 Task: Add an event with the title Second Training Session: Sales Techniques, date '2024/05/20', time 7:30 AM to 9:30 AMand add a description:  Regular check-ins and progress reviews will be scheduled to evaluate the employee's progress and provide ongoing feedback. These discussions will allow for adjustments to the action plan if needed and provide encouragement and support to the employee.Select event color  Lavender . Add location for the event as: 321 Atlantis The Palm, Dubai, UAE, logged in from the account softage.6@softage.netand send the event invitation to softage.4@softage.net and softage.5@softage.net. Set a reminder for the event Daily
Action: Mouse moved to (72, 91)
Screenshot: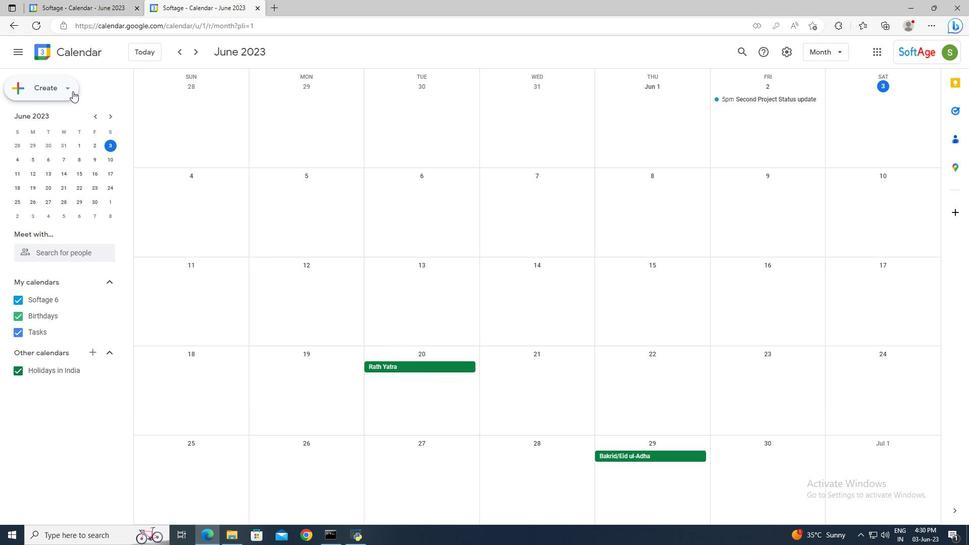 
Action: Mouse pressed left at (72, 91)
Screenshot: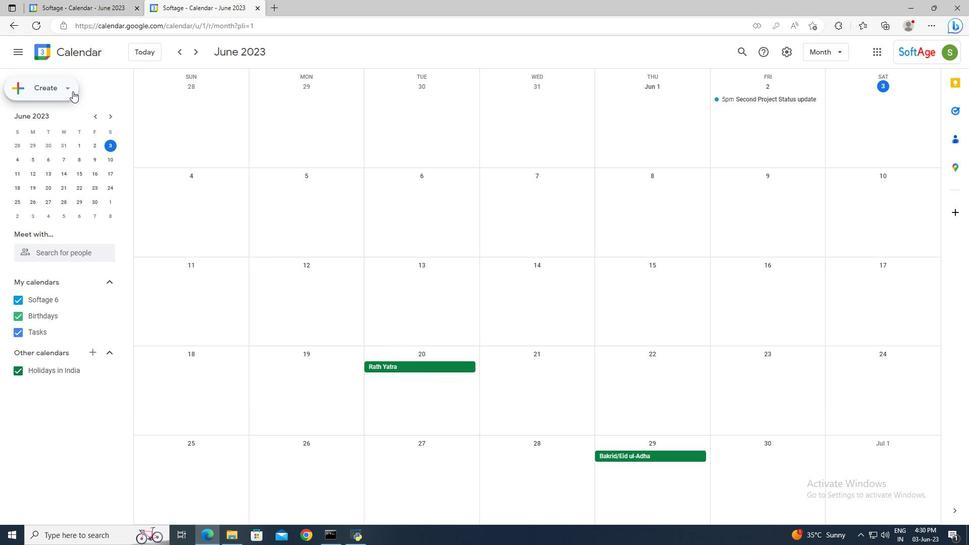 
Action: Mouse moved to (75, 114)
Screenshot: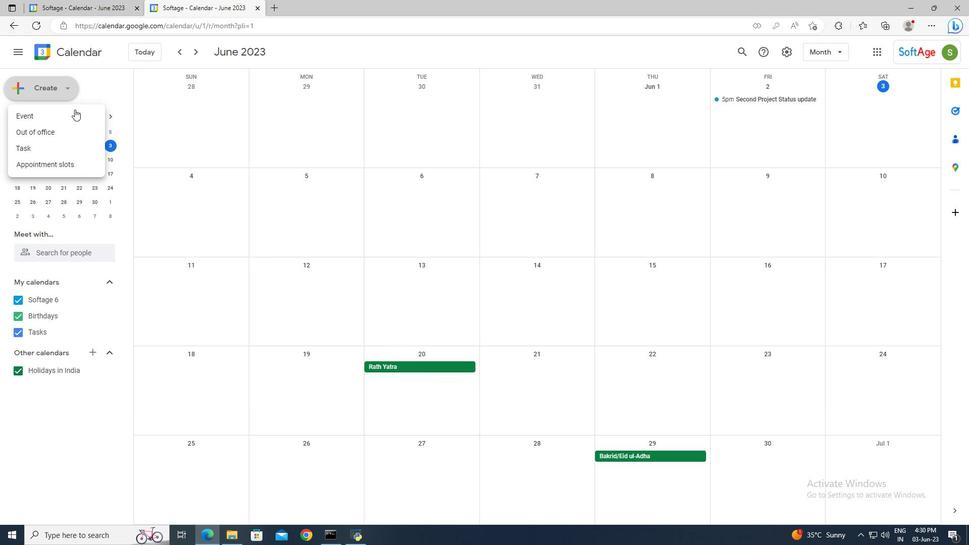
Action: Mouse pressed left at (75, 114)
Screenshot: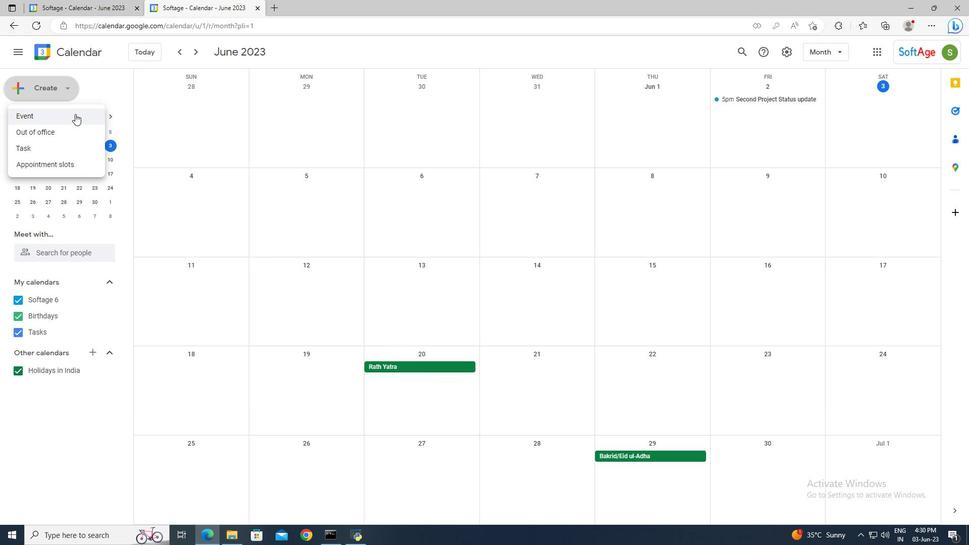 
Action: Mouse moved to (735, 340)
Screenshot: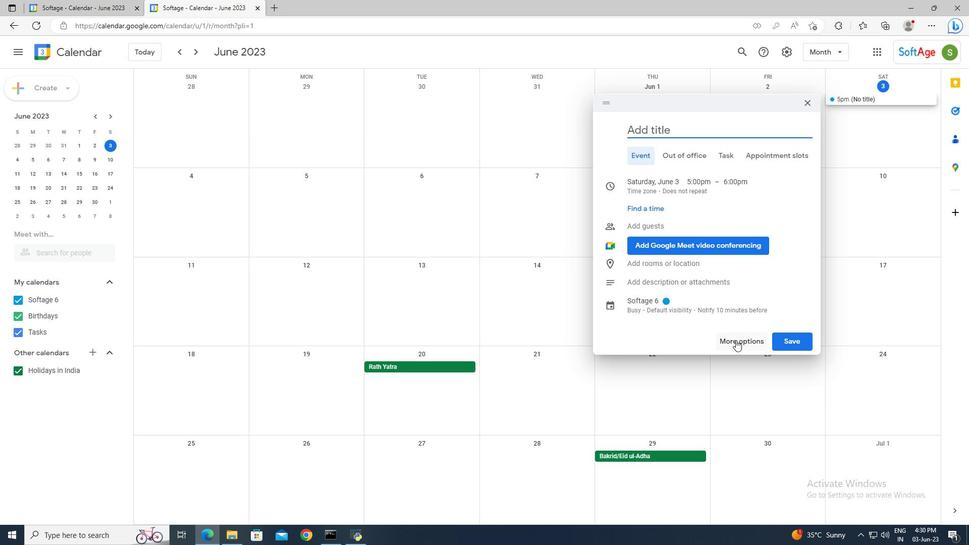 
Action: Mouse pressed left at (735, 340)
Screenshot: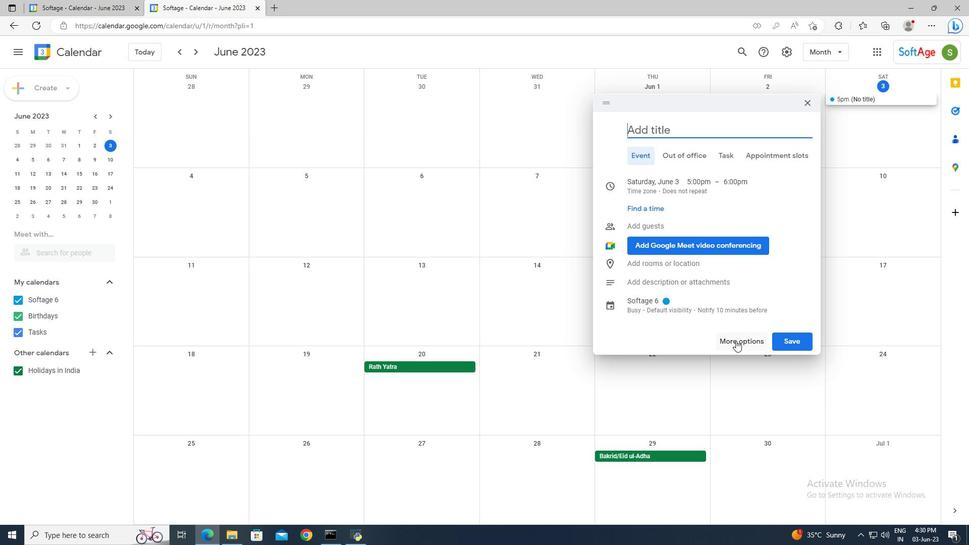 
Action: Mouse moved to (329, 64)
Screenshot: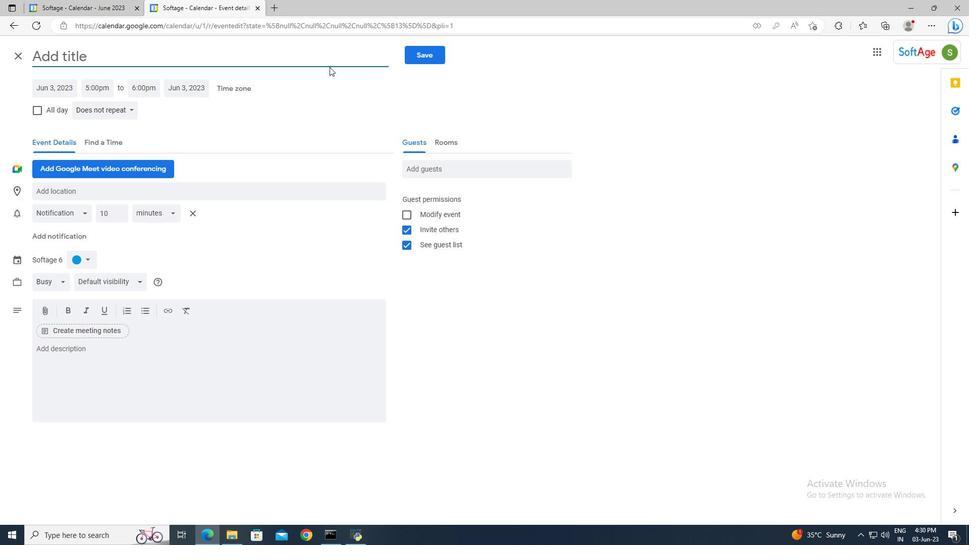 
Action: Mouse pressed left at (329, 64)
Screenshot: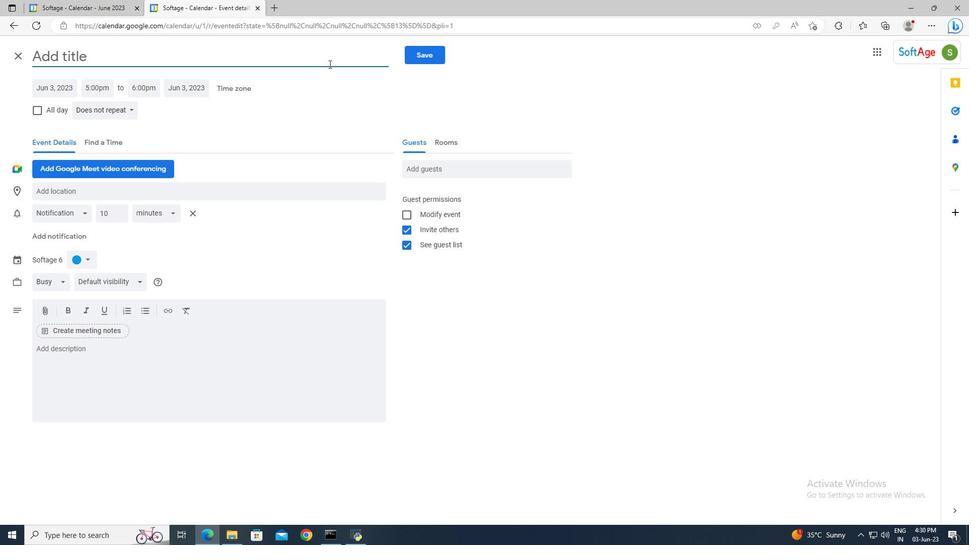 
Action: Key pressed <Key.shift>Second<Key.space><Key.shift>Training<Key.space><Key.shift_r>Session<Key.shift>:<Key.space><Key.shift_r>Sales<Key.space><Key.shift>Techniques
Screenshot: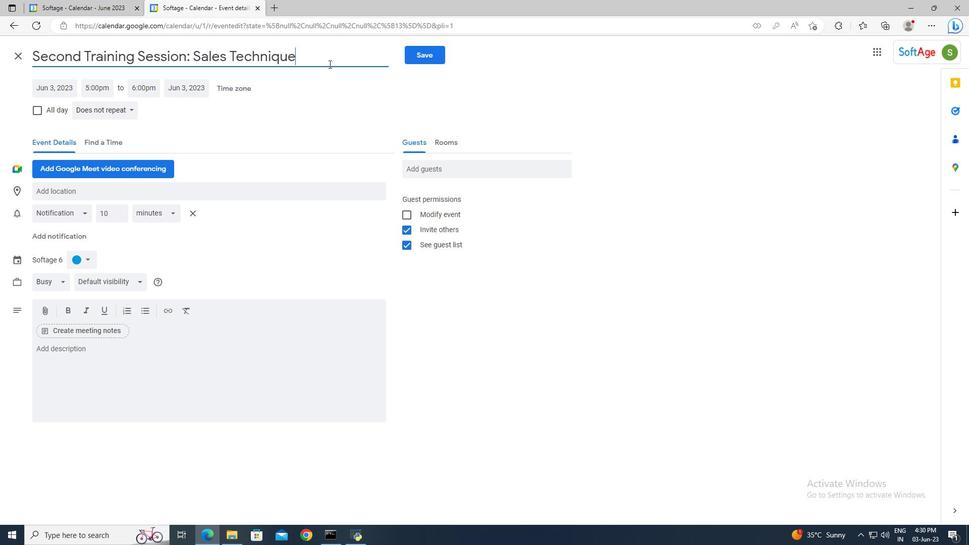 
Action: Mouse moved to (71, 88)
Screenshot: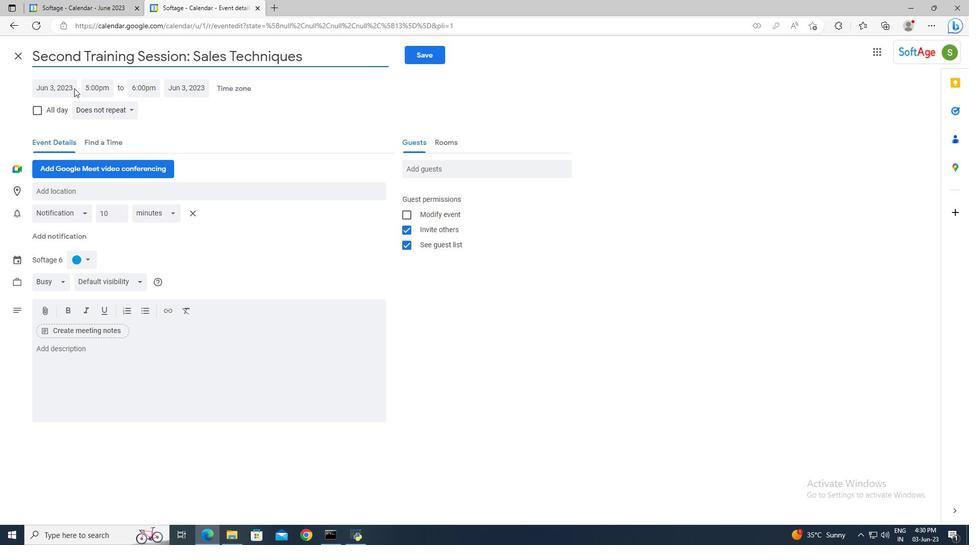 
Action: Mouse pressed left at (71, 88)
Screenshot: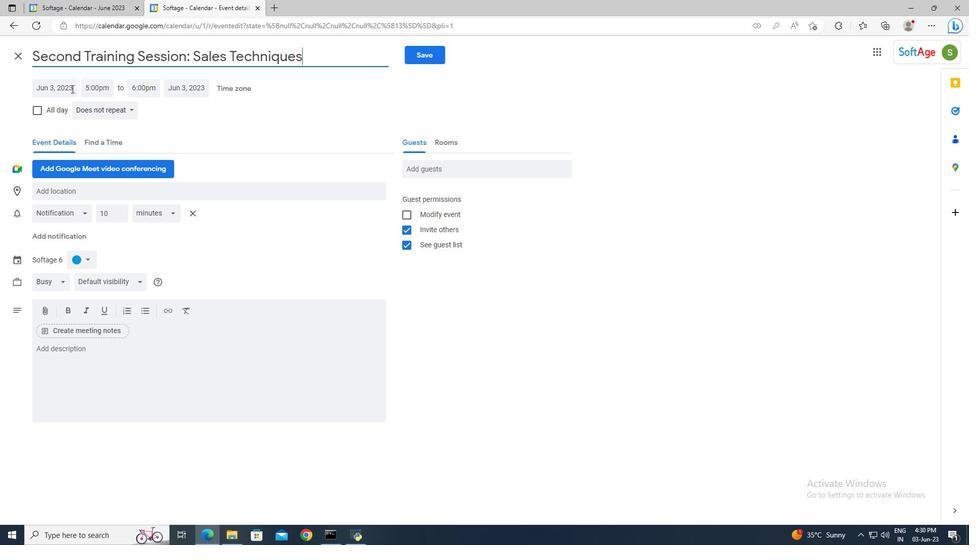 
Action: Mouse moved to (161, 108)
Screenshot: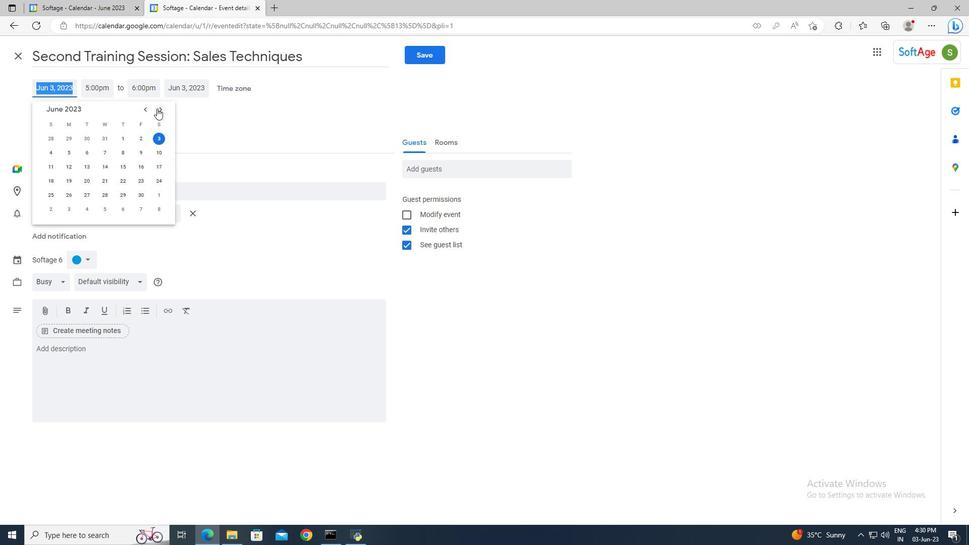 
Action: Mouse pressed left at (161, 108)
Screenshot: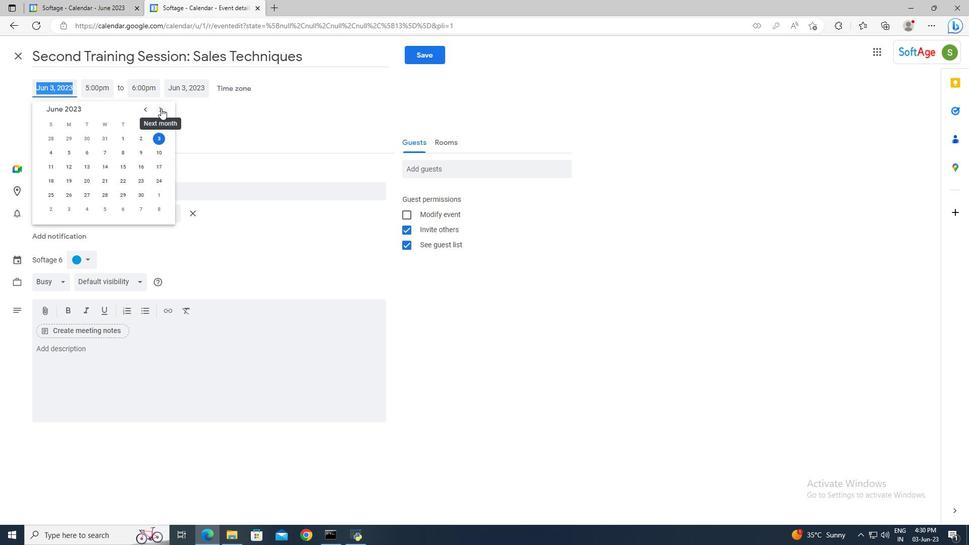 
Action: Mouse pressed left at (161, 108)
Screenshot: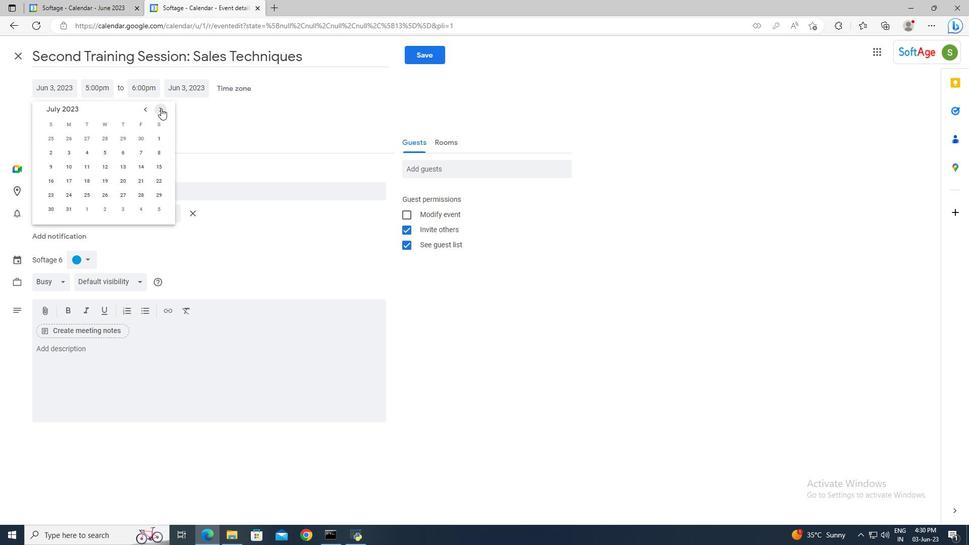 
Action: Mouse pressed left at (161, 108)
Screenshot: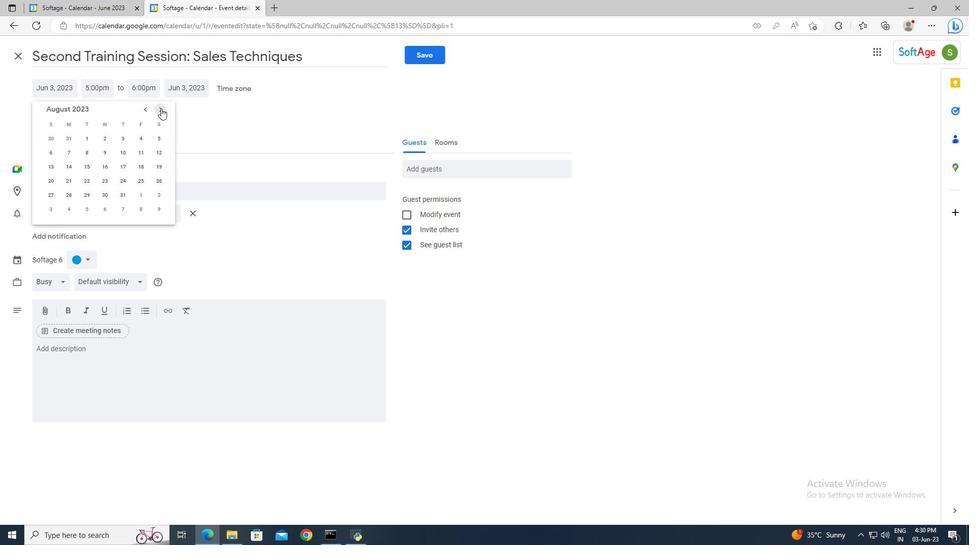 
Action: Mouse pressed left at (161, 108)
Screenshot: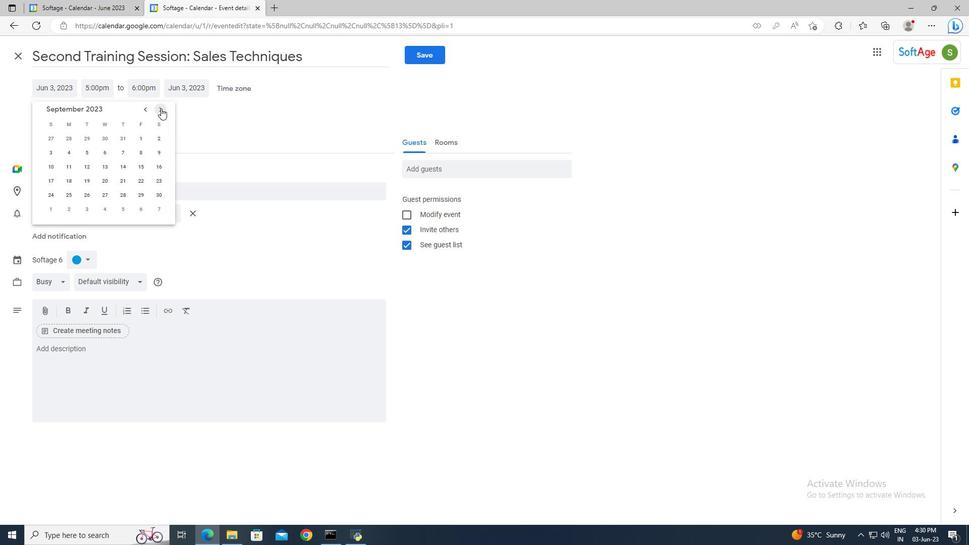 
Action: Mouse pressed left at (161, 108)
Screenshot: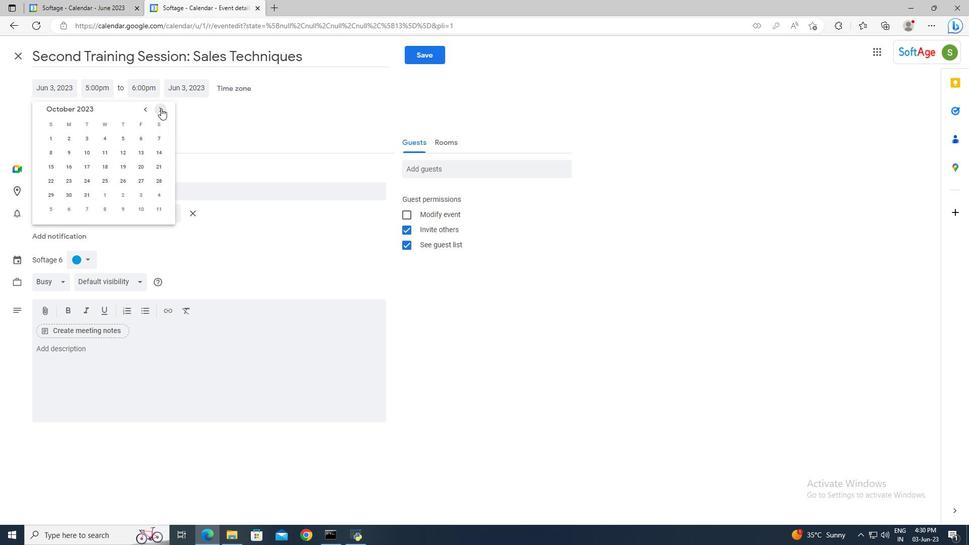 
Action: Mouse pressed left at (161, 108)
Screenshot: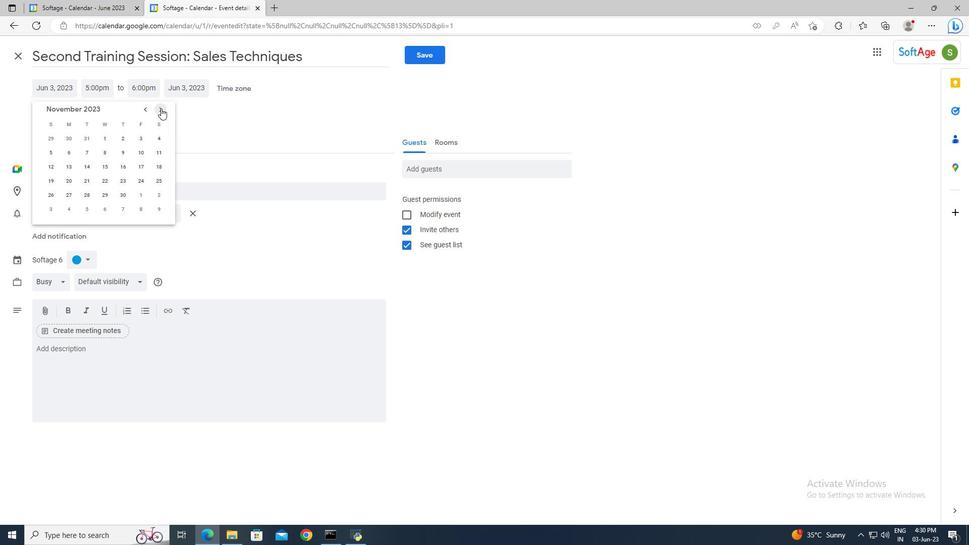 
Action: Mouse pressed left at (161, 108)
Screenshot: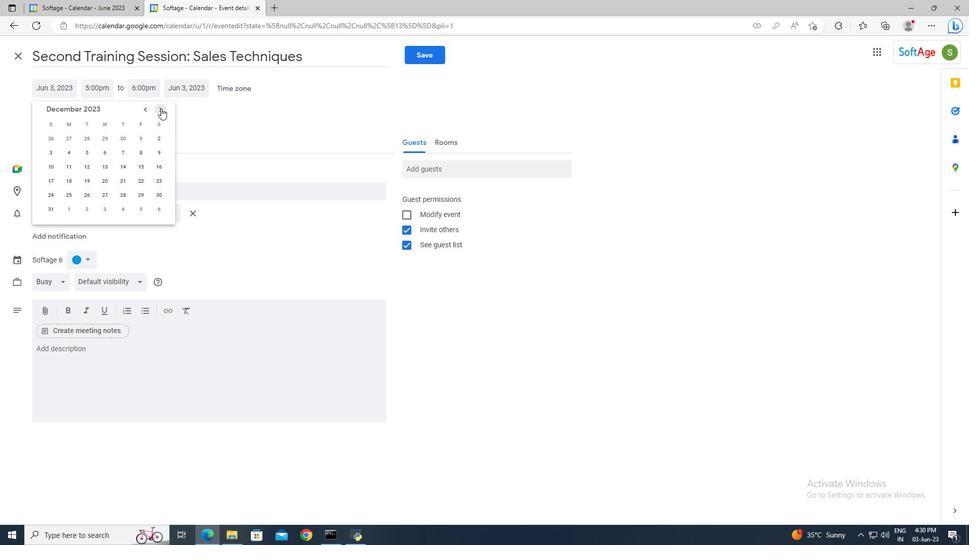
Action: Mouse pressed left at (161, 108)
Screenshot: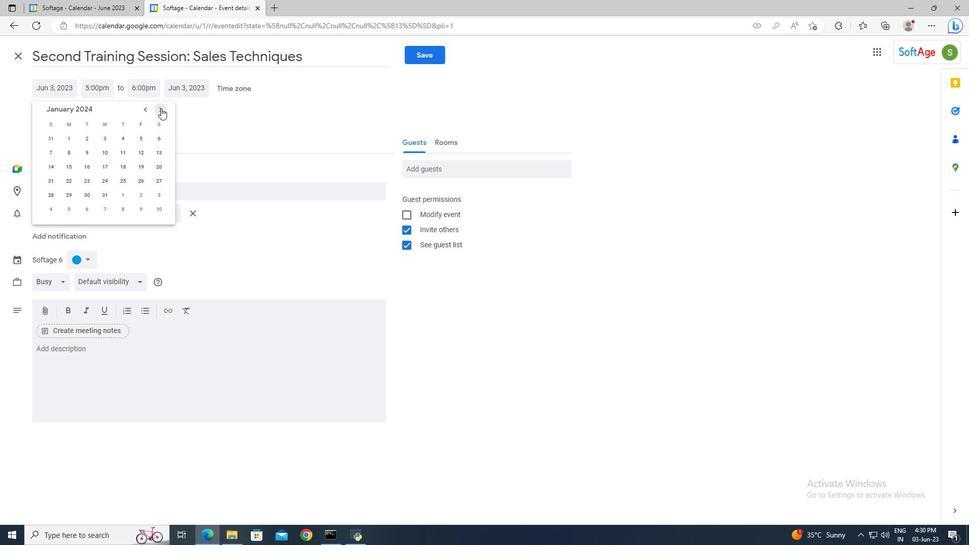 
Action: Mouse pressed left at (161, 108)
Screenshot: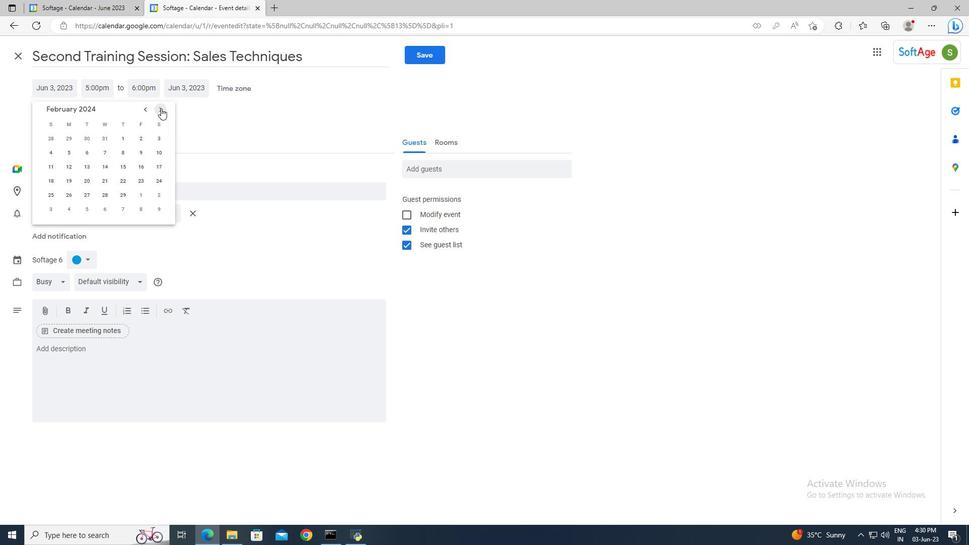 
Action: Mouse pressed left at (161, 108)
Screenshot: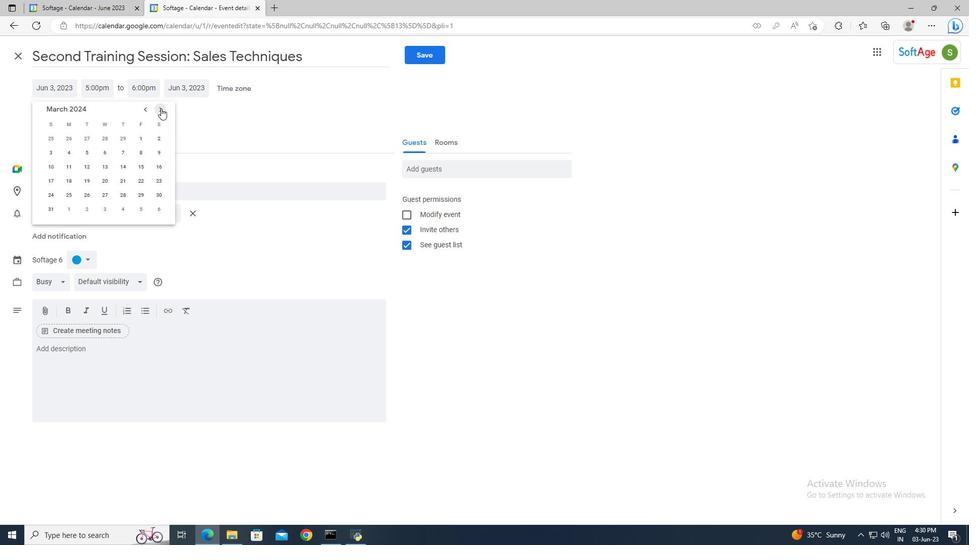 
Action: Mouse pressed left at (161, 108)
Screenshot: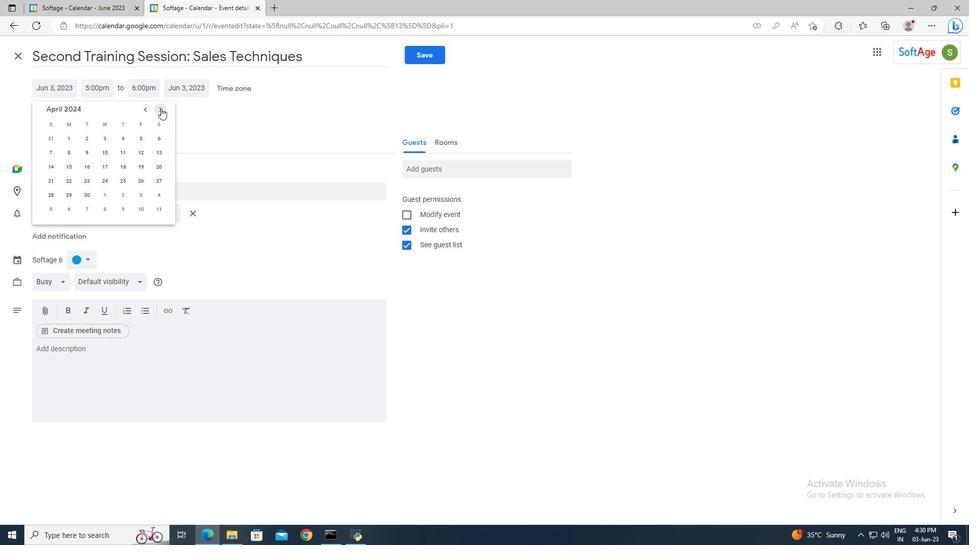
Action: Mouse moved to (73, 176)
Screenshot: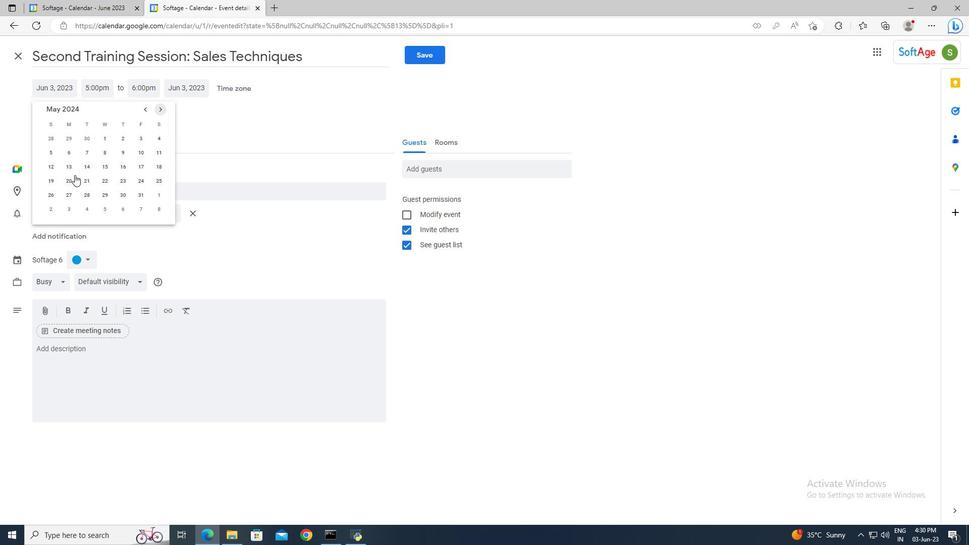 
Action: Mouse pressed left at (73, 176)
Screenshot: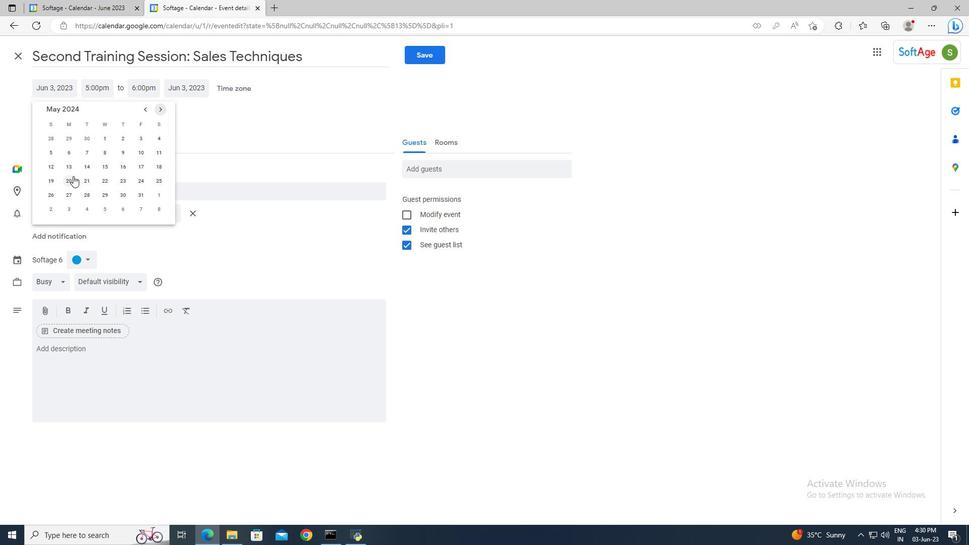 
Action: Mouse moved to (106, 91)
Screenshot: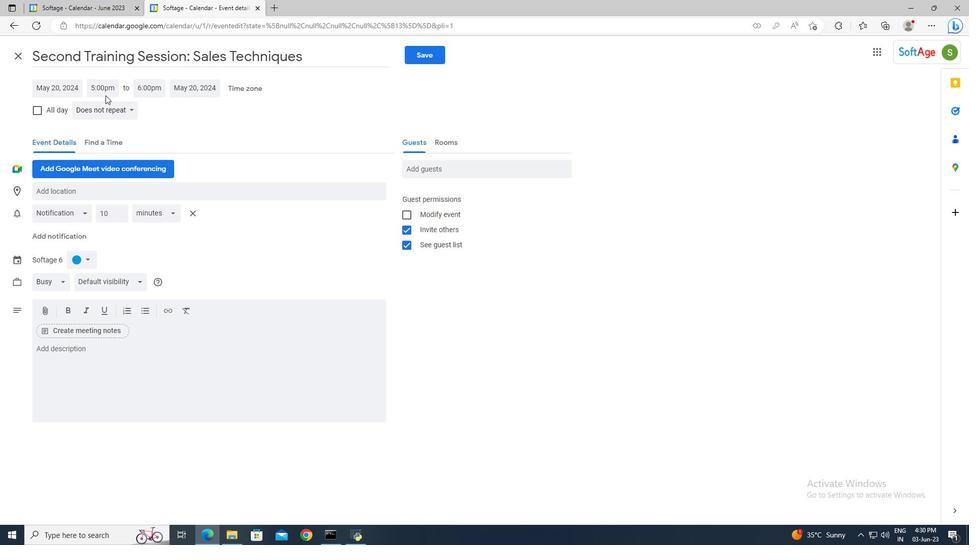 
Action: Mouse pressed left at (106, 91)
Screenshot: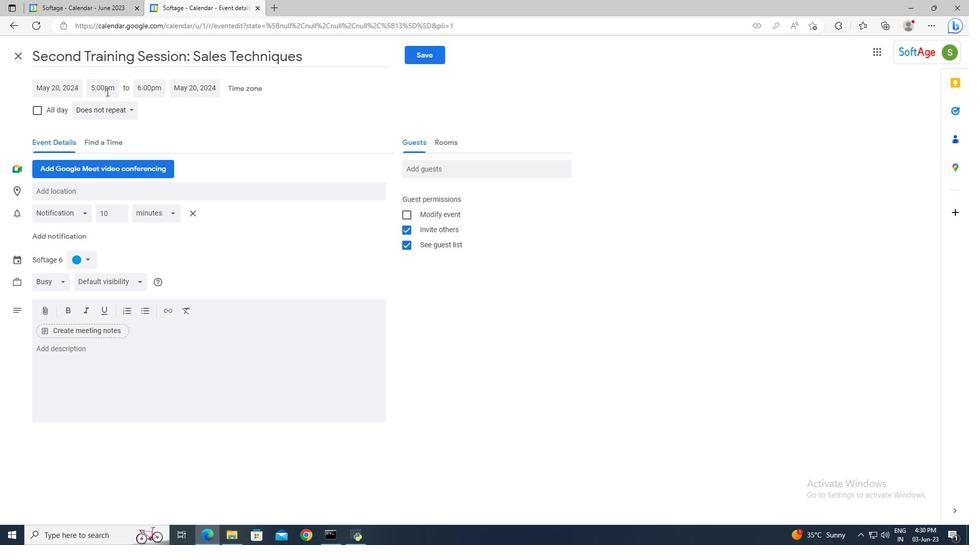 
Action: Mouse moved to (104, 92)
Screenshot: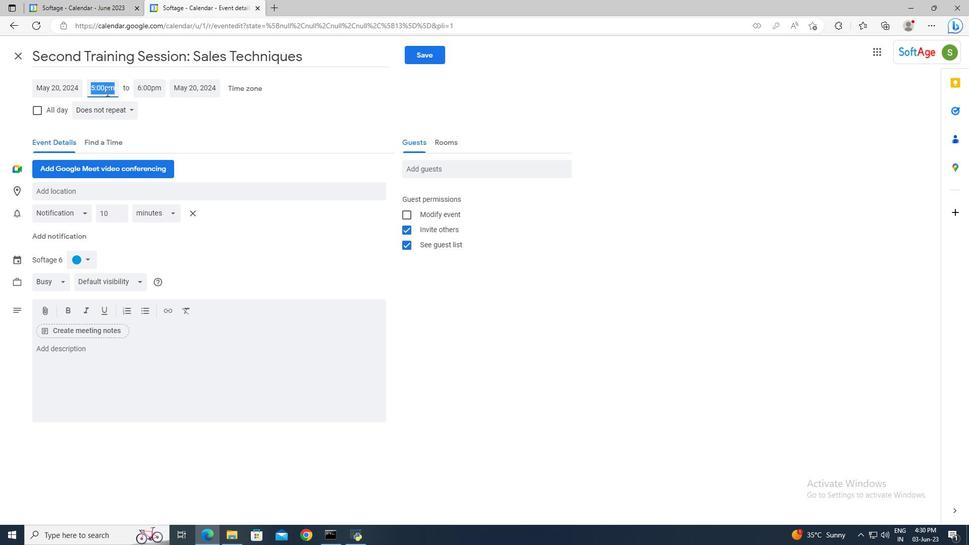 
Action: Key pressed 7<Key.shift_r>:
Screenshot: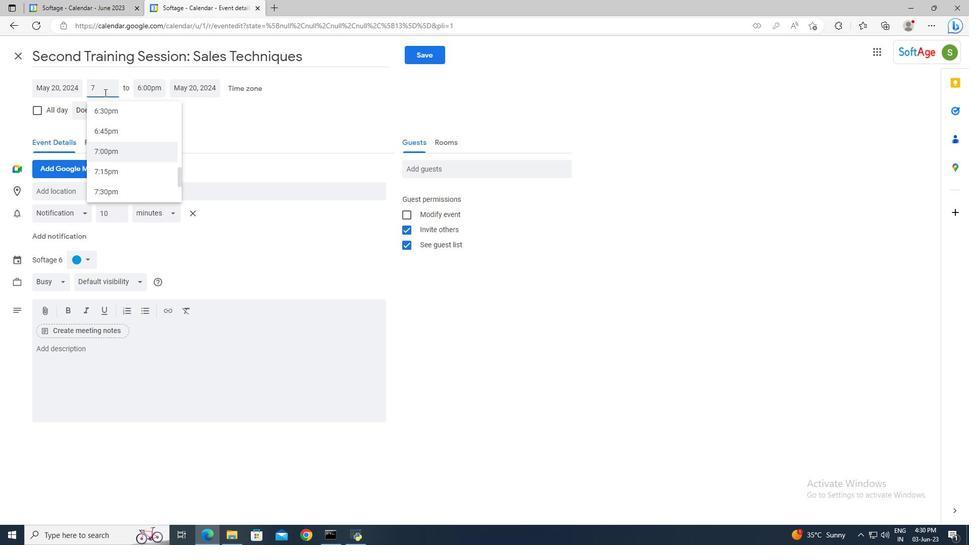 
Action: Mouse moved to (103, 92)
Screenshot: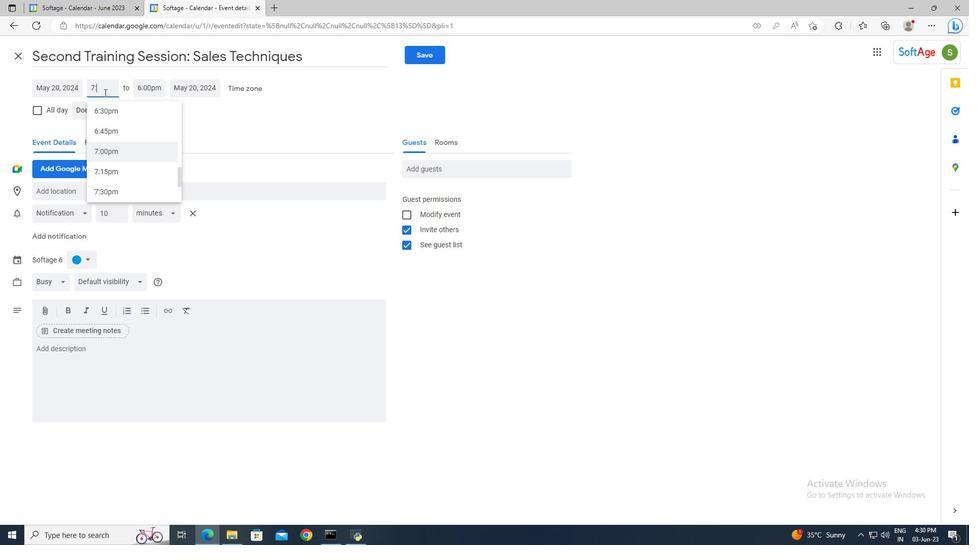 
Action: Key pressed 30am<Key.enter><Key.tab>9<Key.shift>:30am<Key.enter>
Screenshot: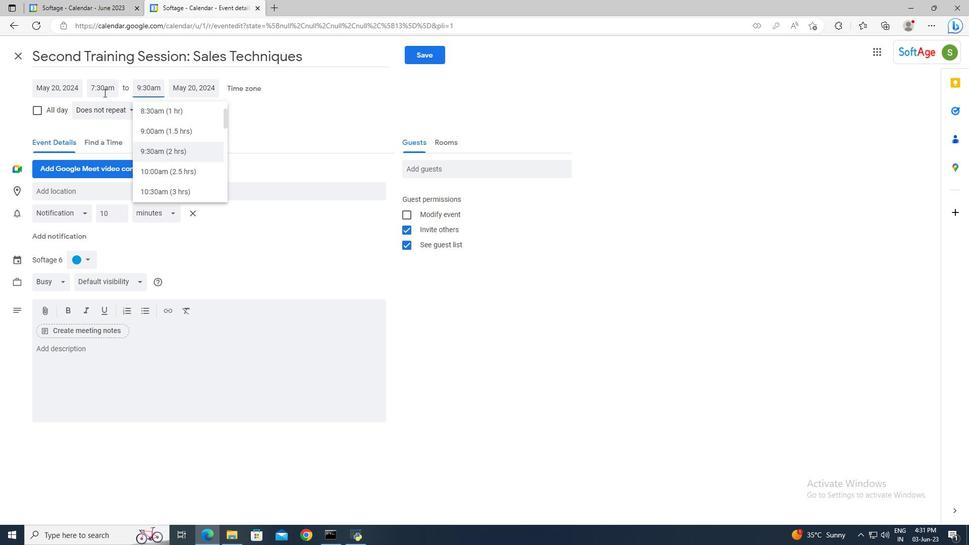
Action: Mouse moved to (110, 351)
Screenshot: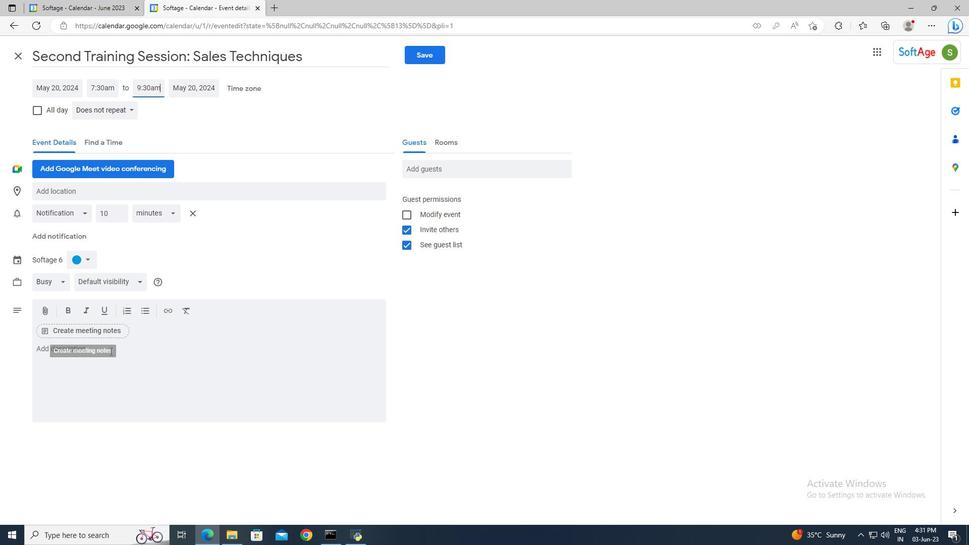 
Action: Mouse pressed left at (110, 351)
Screenshot: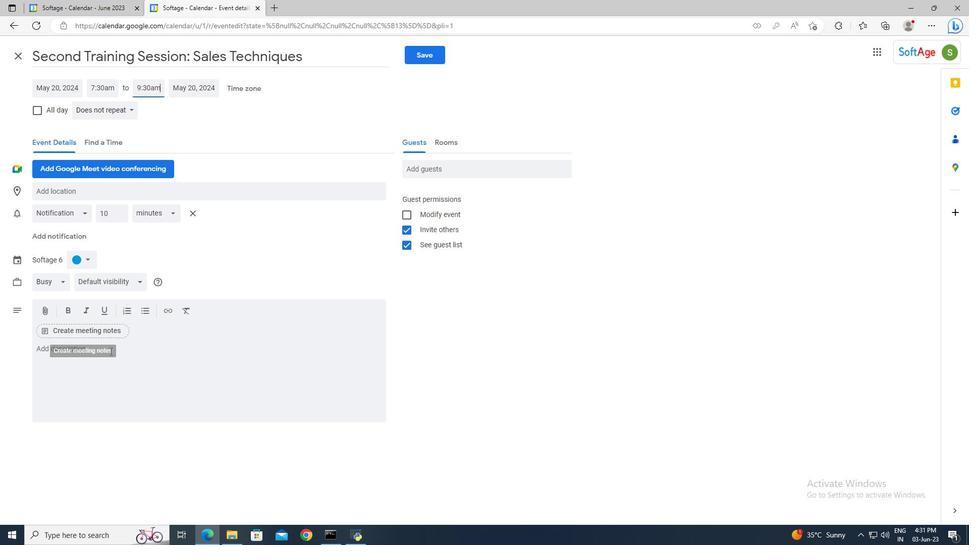 
Action: Key pressed <Key.shift>Regular<Key.space>check-ins<Key.space>and<Key.space>progress<Key.space>reviews<Key.space>will<Key.space>bes<Key.backspace><Key.space>schd<Key.backspace>eduled<Key.space>to<Key.space>evaluate<Key.space>the<Key.space>employee's<Key.space>progress<Key.space>and<Key.space>provide<Key.space>ongoing<Key.space>feedback.<Key.space><Key.shift><Key.shift><Key.shift><Key.shift>These<Key.space>discussions<Key.space>will<Key.space>allow<Key.space>for<Key.space>adjustments<Key.space>to<Key.space>the<Key.space>action<Key.space>plan<Key.space>if<Key.space>needed<Key.space>and<Key.space>provide<Key.space>encouragement<Key.space>and<Key.space>support<Key.space>to<Key.space>the<Key.space>employee.
Screenshot: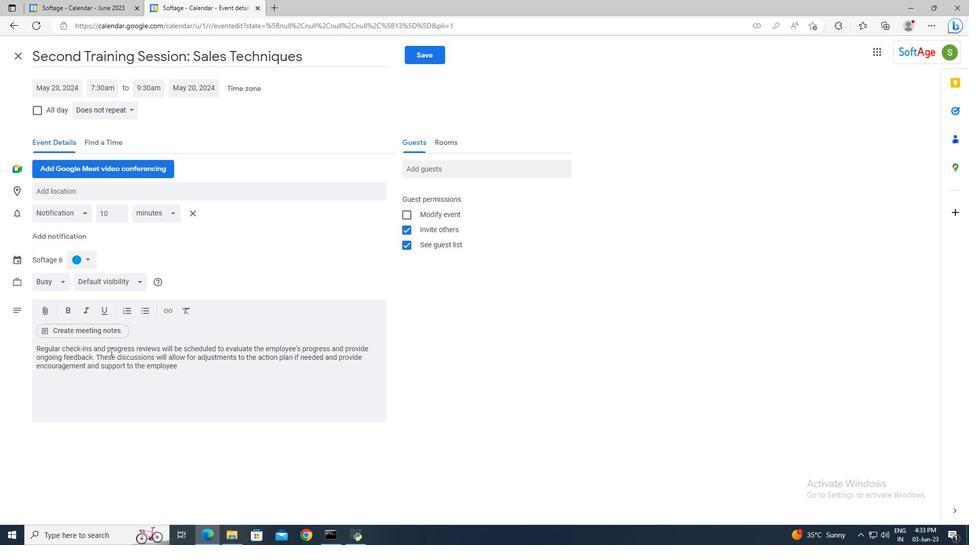 
Action: Mouse moved to (89, 261)
Screenshot: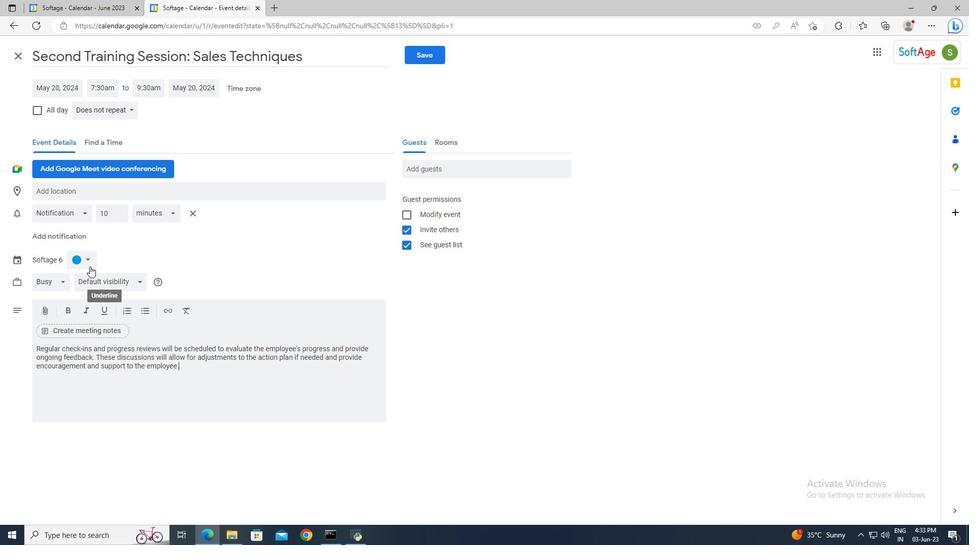 
Action: Mouse pressed left at (89, 261)
Screenshot: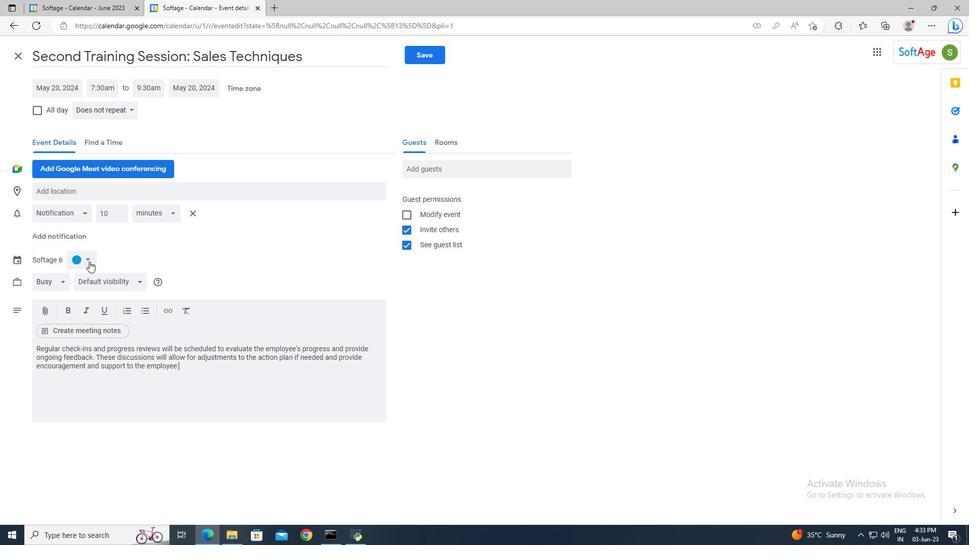 
Action: Mouse moved to (76, 306)
Screenshot: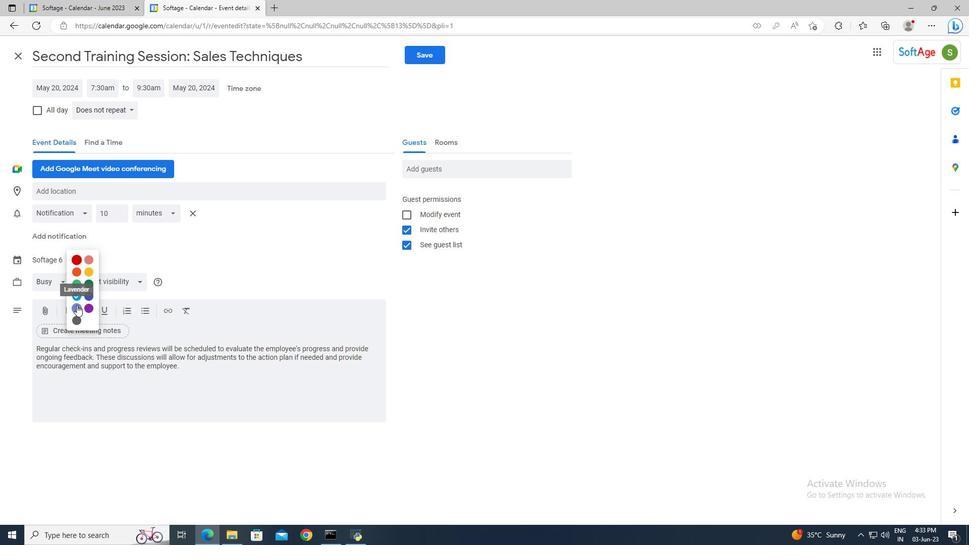 
Action: Mouse pressed left at (76, 306)
Screenshot: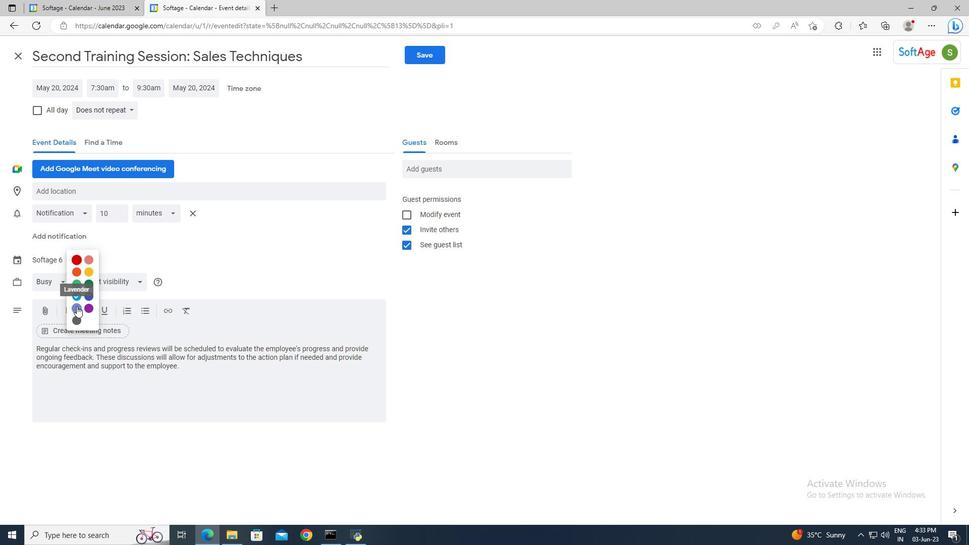 
Action: Mouse moved to (77, 193)
Screenshot: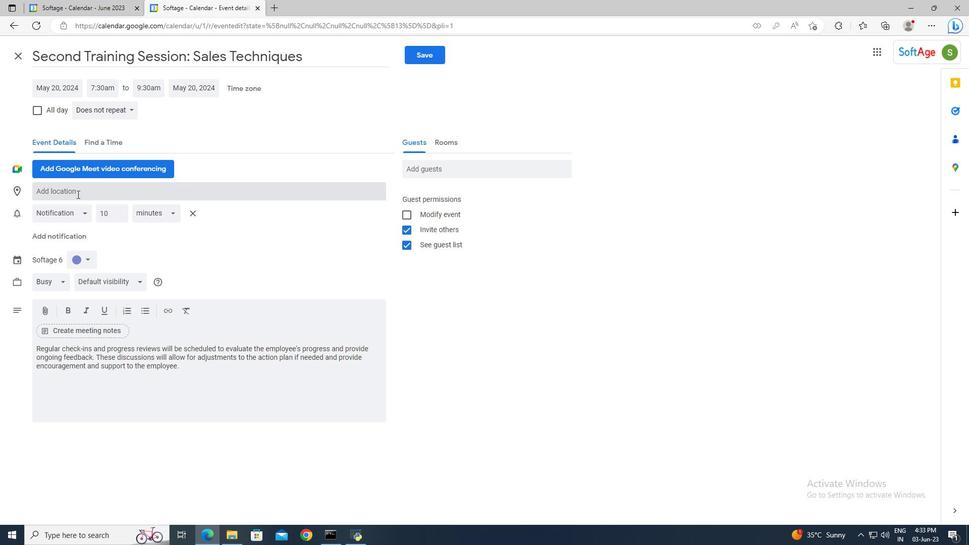 
Action: Mouse pressed left at (77, 193)
Screenshot: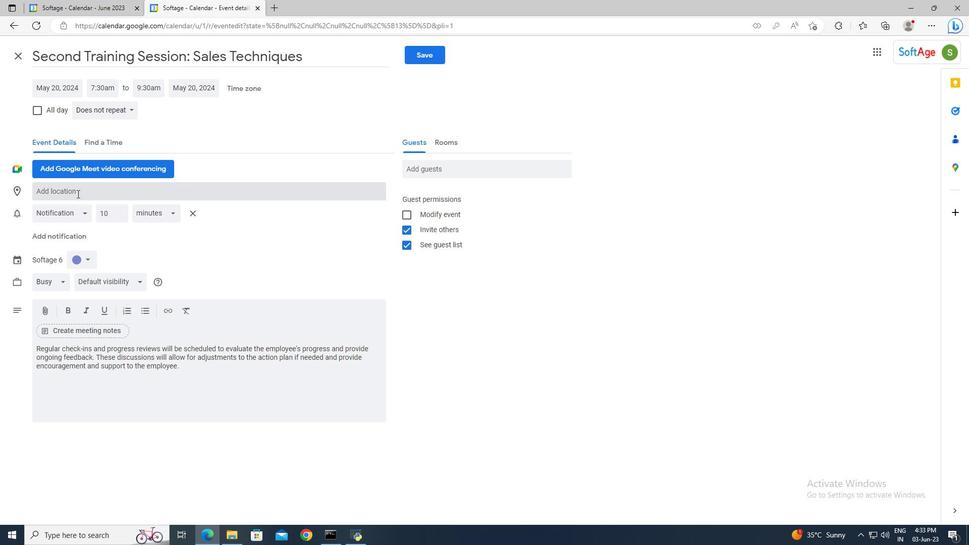 
Action: Mouse moved to (75, 194)
Screenshot: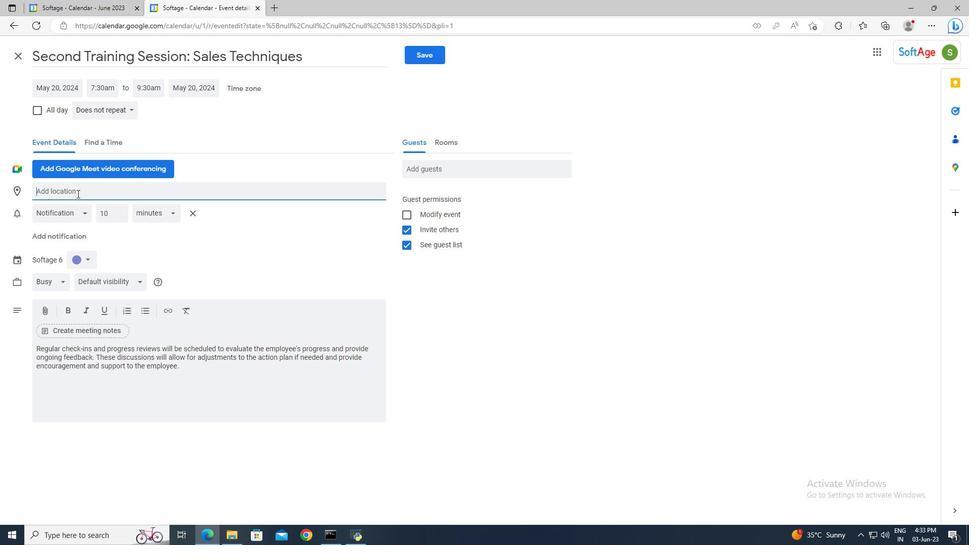 
Action: Key pressed 321<Key.space><Key.shift>Atlantis<Key.space><Key.shift>The<Key.space><Key.shift>Palm,<Key.space><Key.shift>Dubai,<Key.space><Key.shift>UAE<Key.enter>
Screenshot: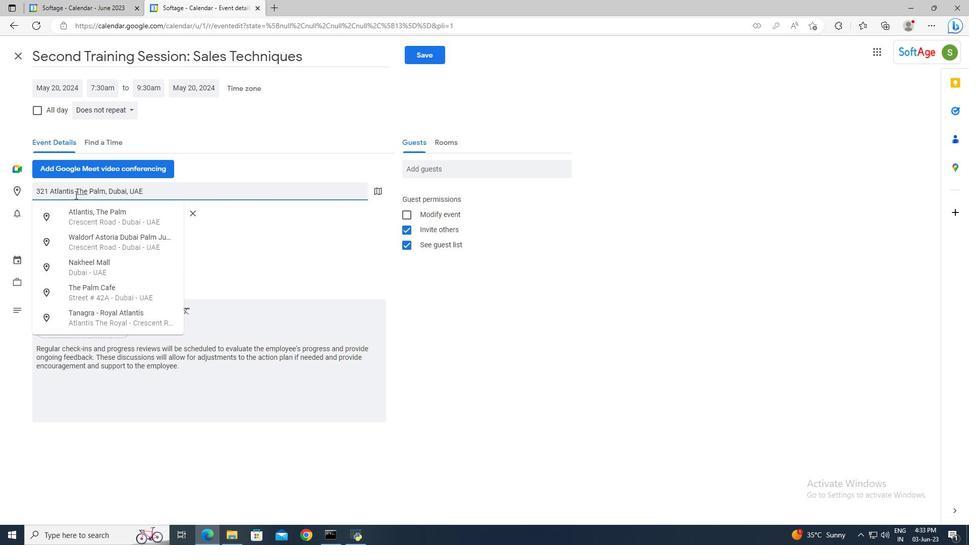 
Action: Mouse moved to (436, 172)
Screenshot: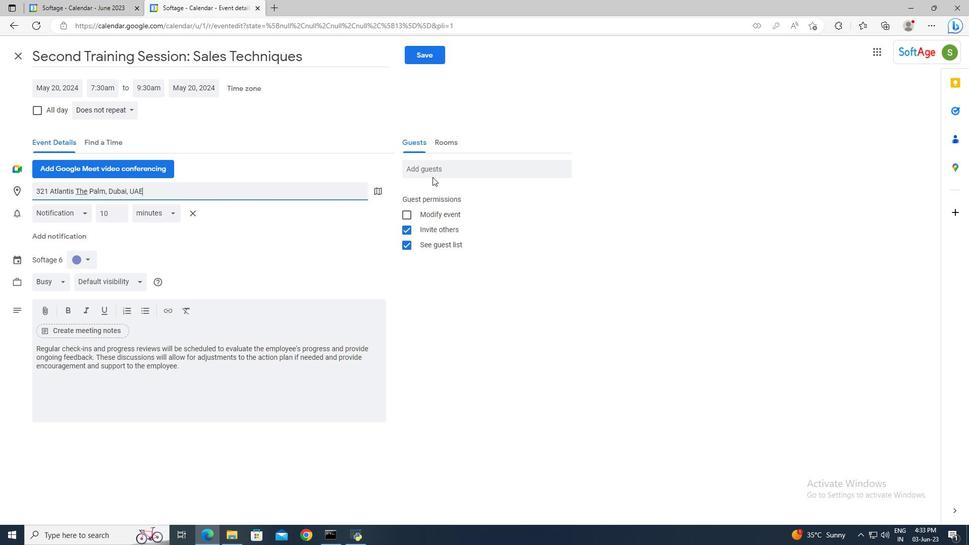 
Action: Mouse pressed left at (436, 172)
Screenshot: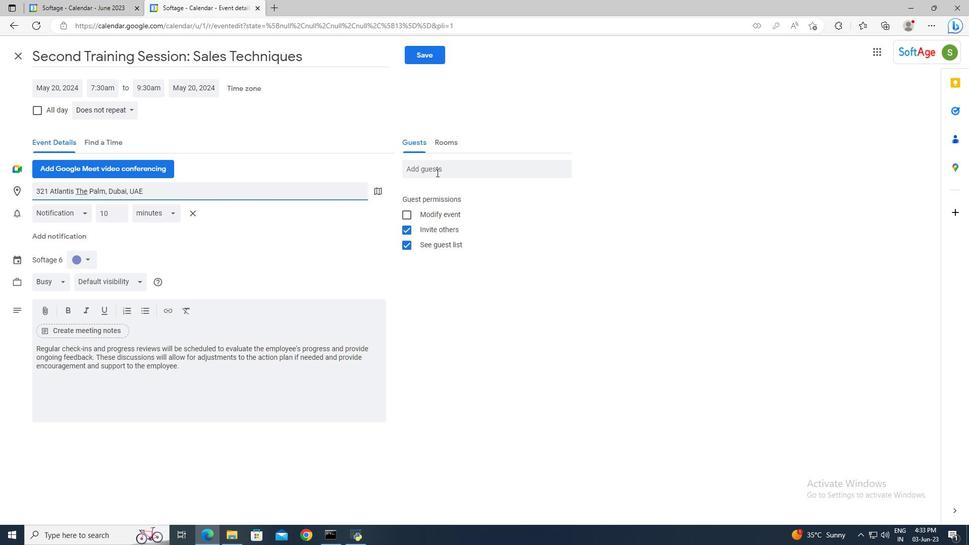 
Action: Mouse moved to (433, 174)
Screenshot: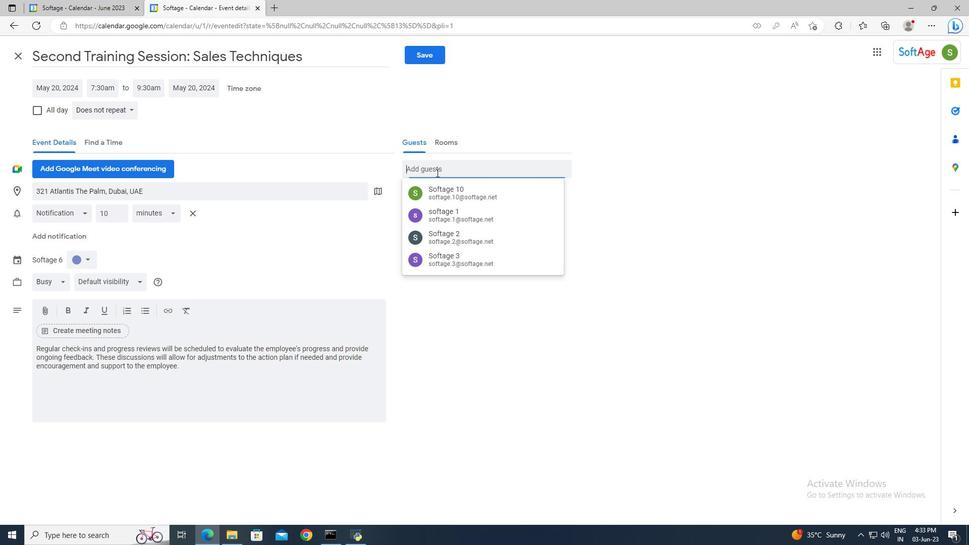 
Action: Key pressed softage.4<Key.shift>@softage.net<Key.enter>softage.5<Key.shift>@softage.net<Key.enter>
Screenshot: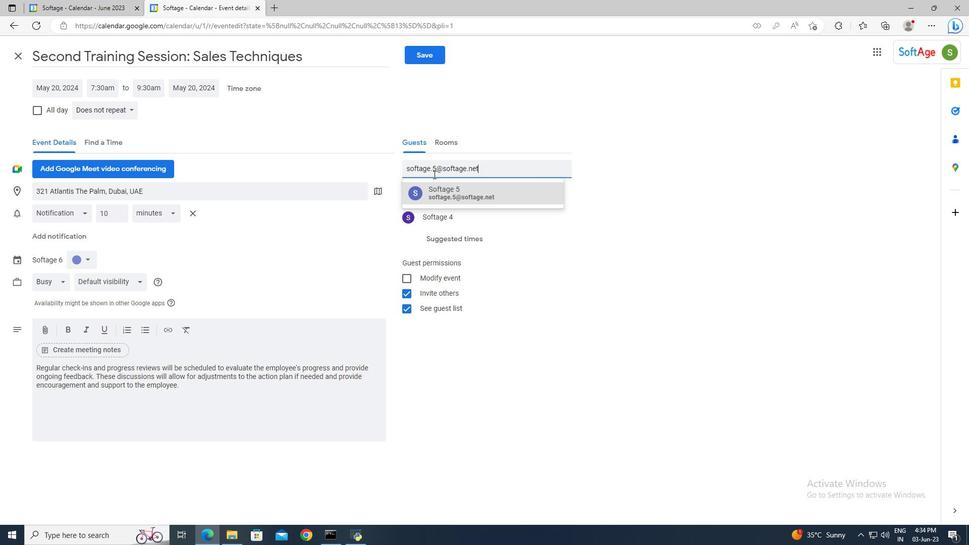 
Action: Mouse moved to (125, 110)
Screenshot: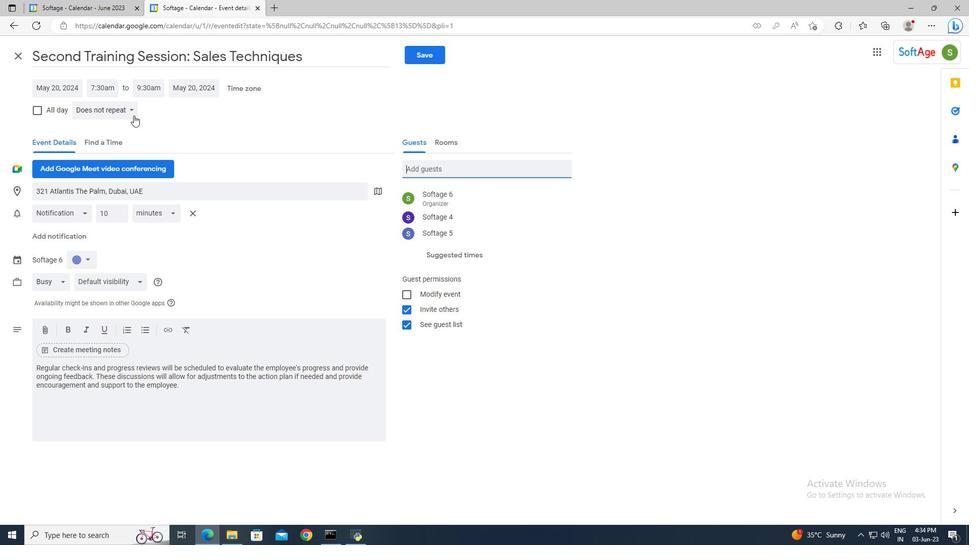 
Action: Mouse pressed left at (125, 110)
Screenshot: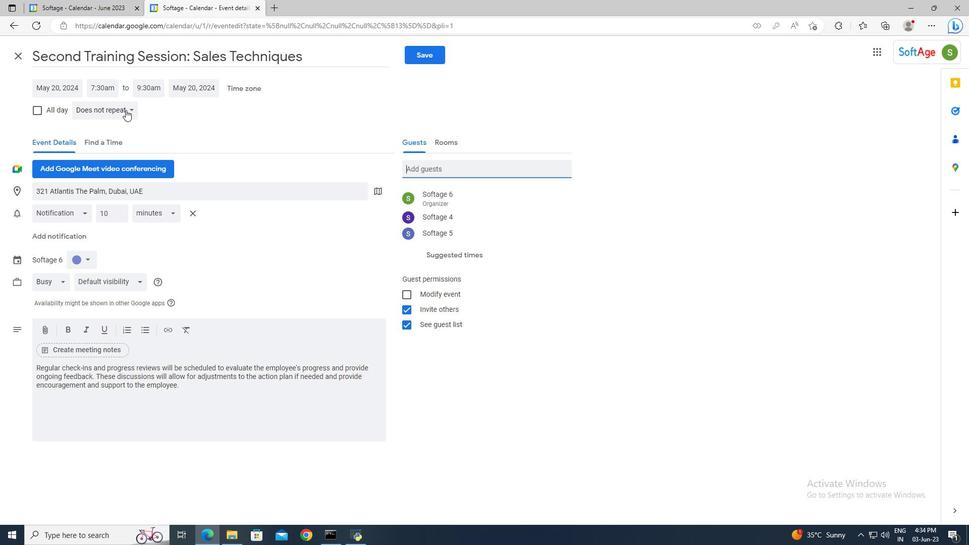 
Action: Mouse moved to (127, 130)
Screenshot: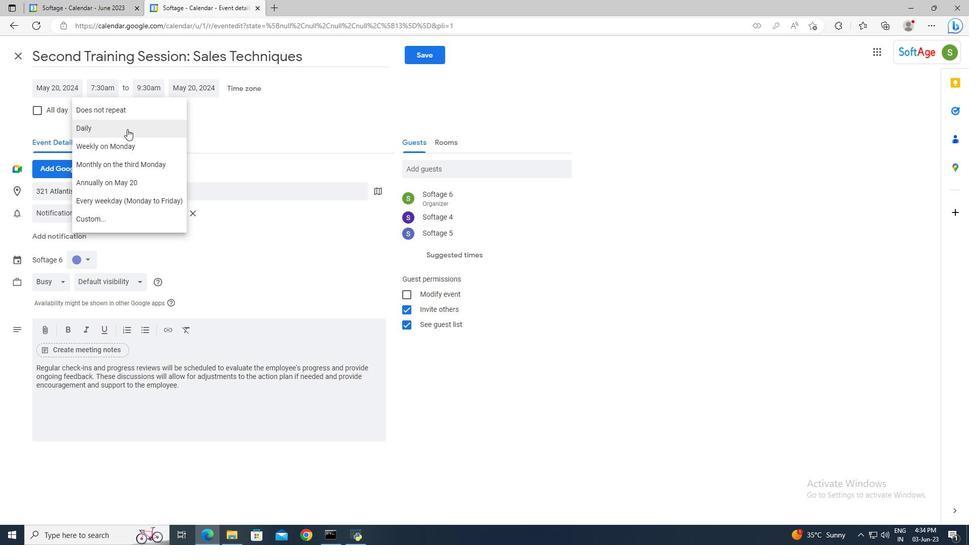 
Action: Mouse pressed left at (127, 130)
Screenshot: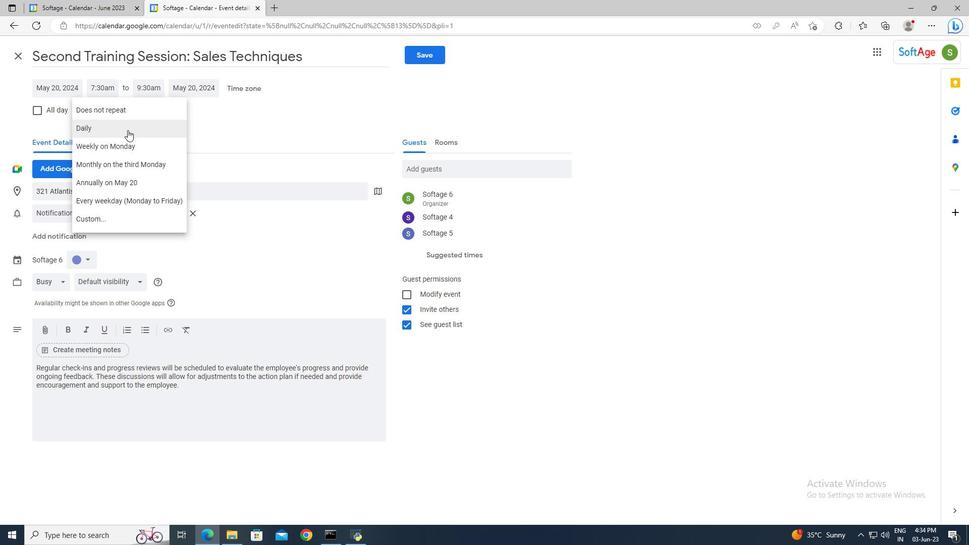 
Action: Mouse moved to (406, 57)
Screenshot: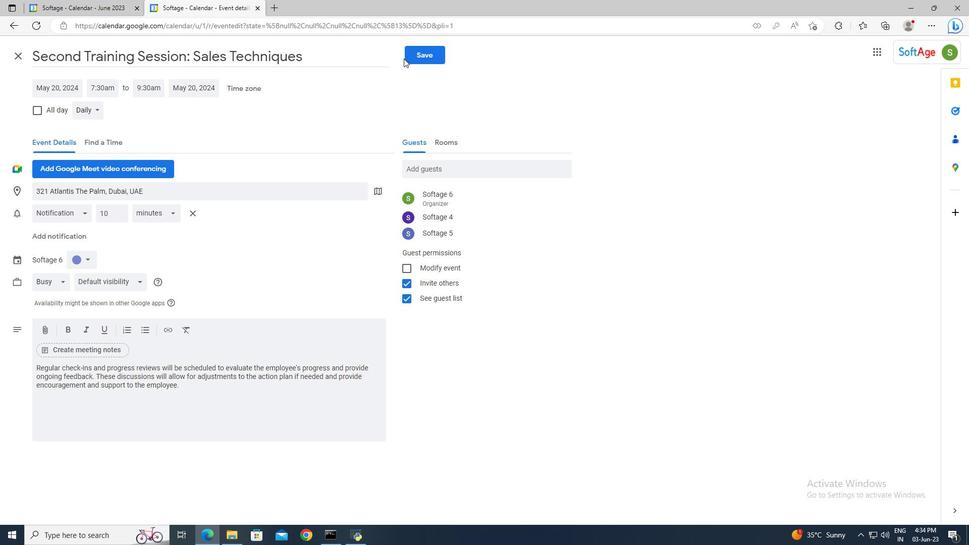 
Action: Mouse pressed left at (406, 57)
Screenshot: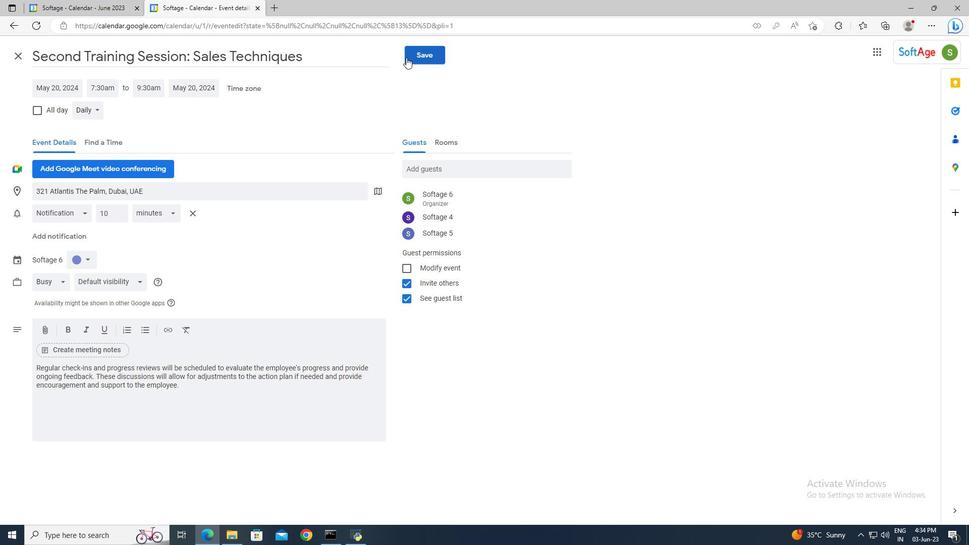 
Action: Mouse moved to (573, 306)
Screenshot: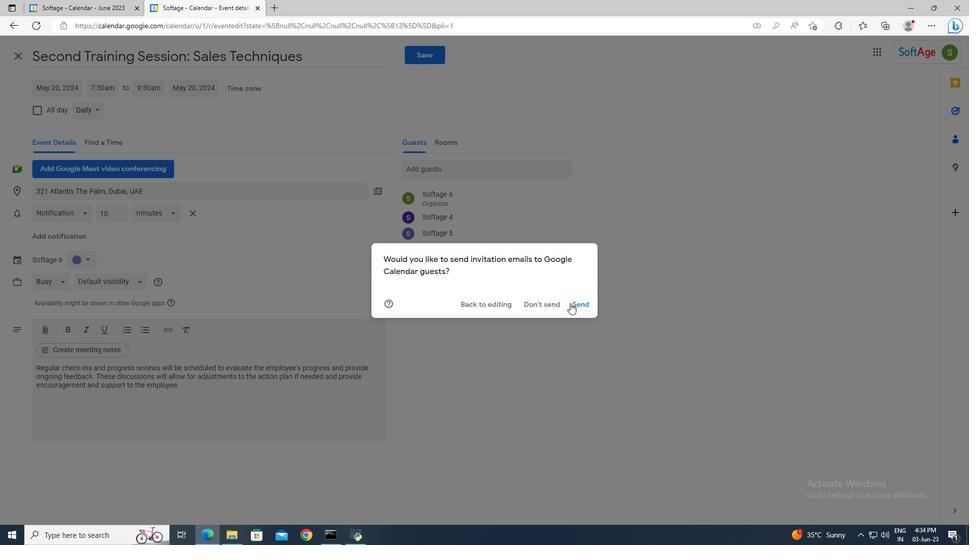 
Action: Mouse pressed left at (573, 306)
Screenshot: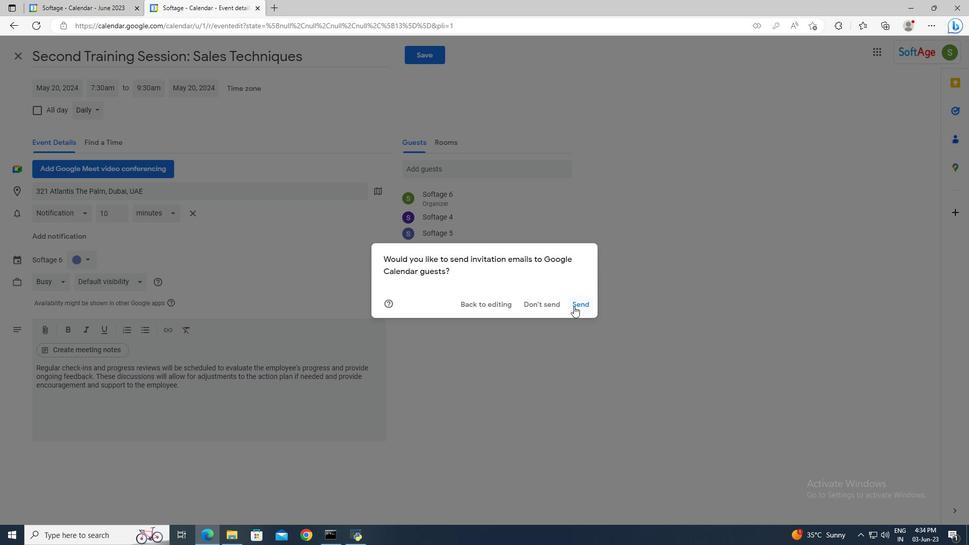 
